 Task: Check the average views per listing of spa in the last 5 years.
Action: Mouse moved to (806, 222)
Screenshot: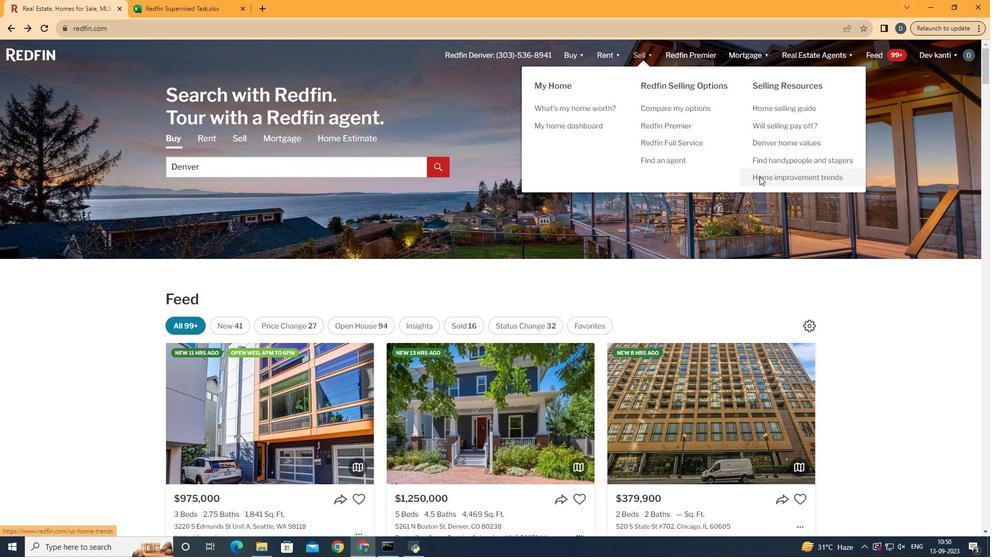 
Action: Mouse pressed left at (806, 222)
Screenshot: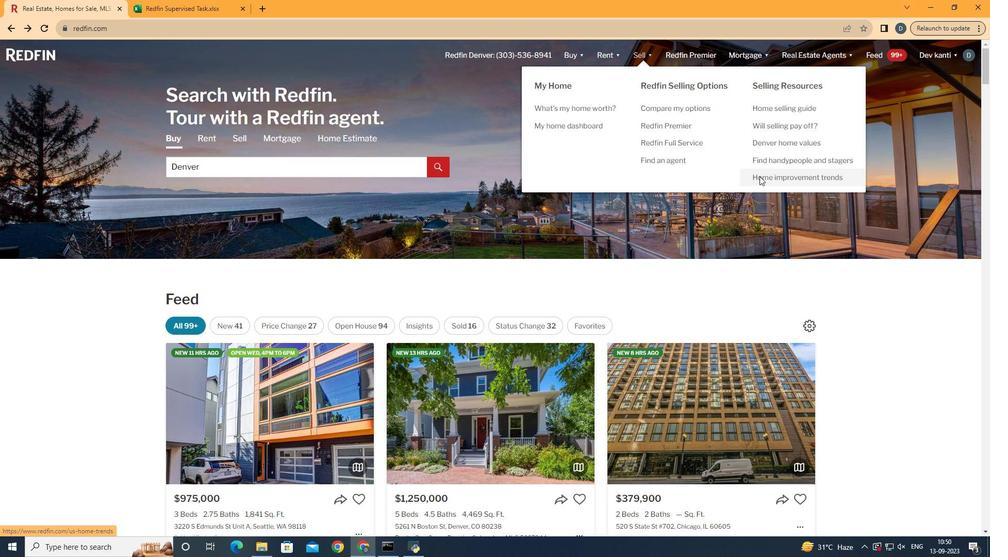 
Action: Mouse moved to (285, 238)
Screenshot: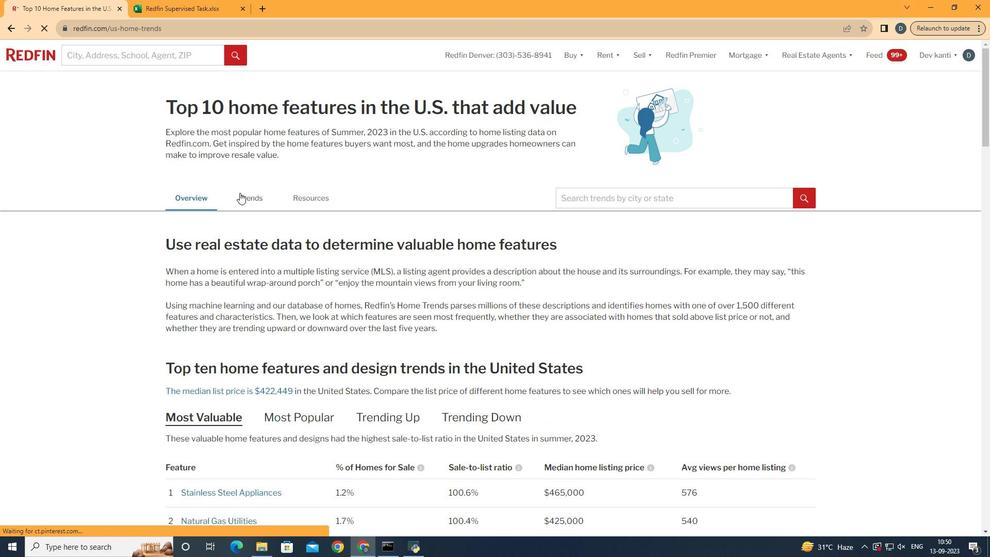 
Action: Mouse pressed left at (285, 238)
Screenshot: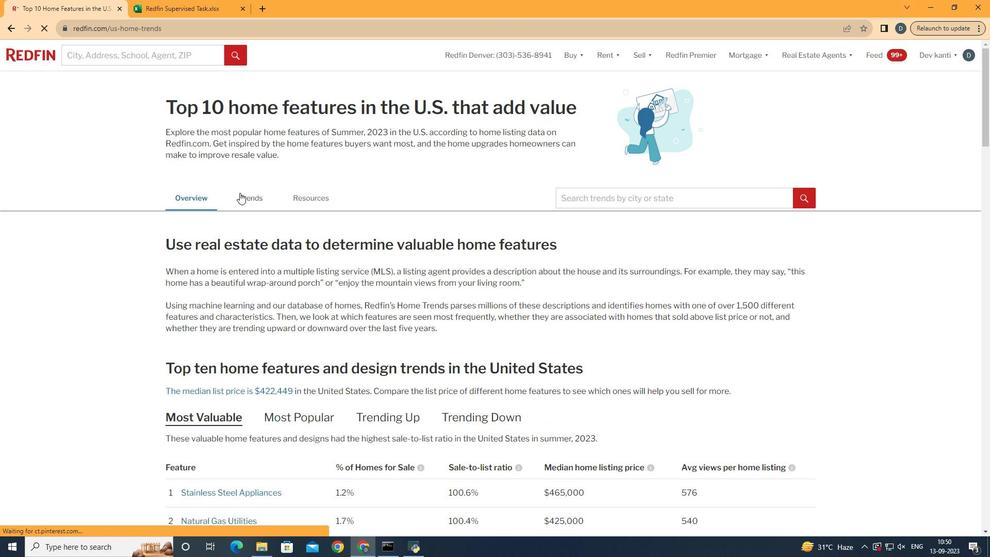 
Action: Mouse moved to (361, 366)
Screenshot: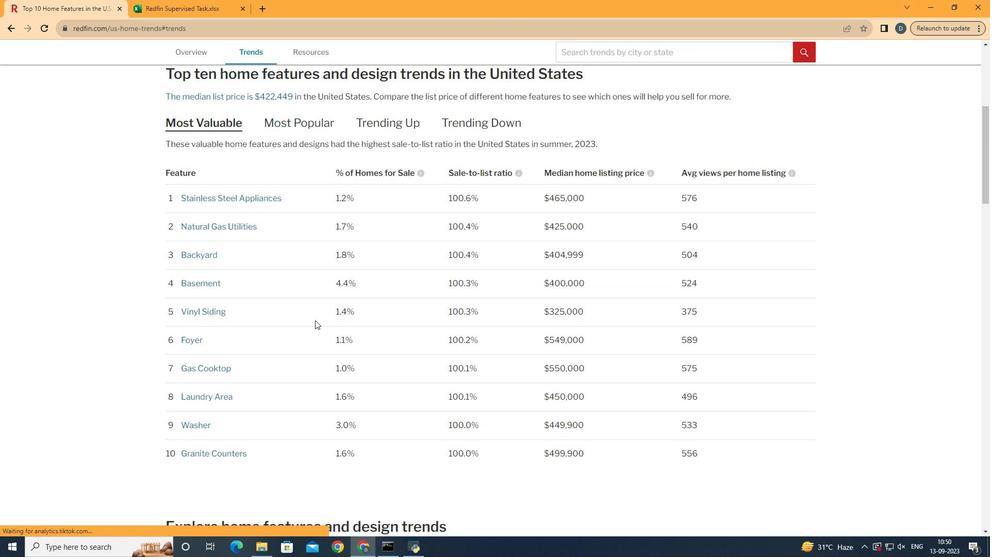 
Action: Mouse scrolled (361, 365) with delta (0, 0)
Screenshot: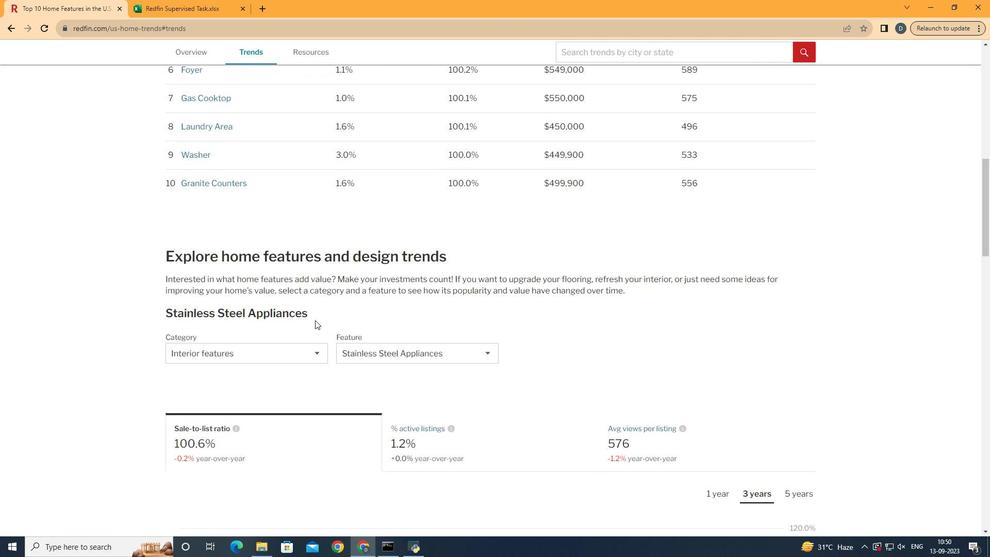 
Action: Mouse scrolled (361, 365) with delta (0, 0)
Screenshot: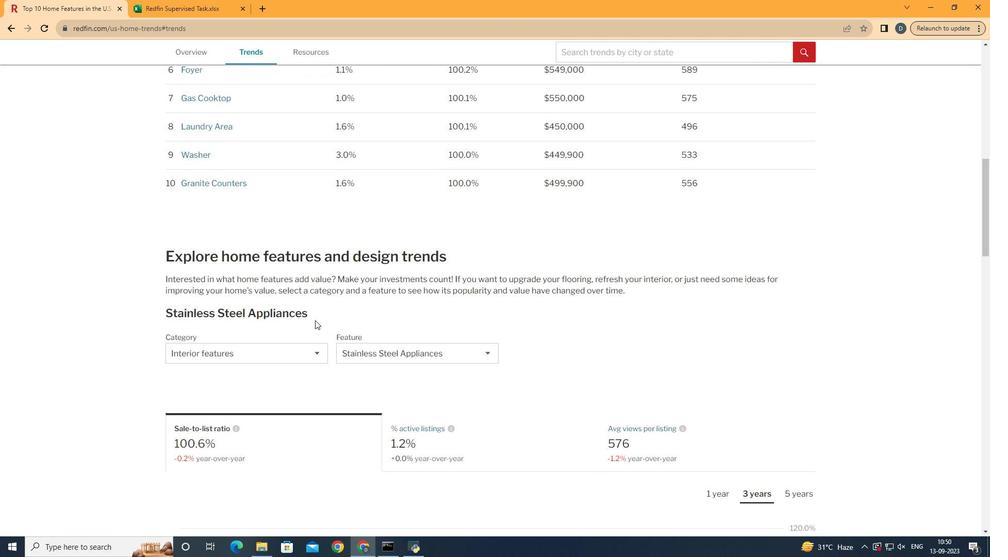 
Action: Mouse scrolled (361, 365) with delta (0, 0)
Screenshot: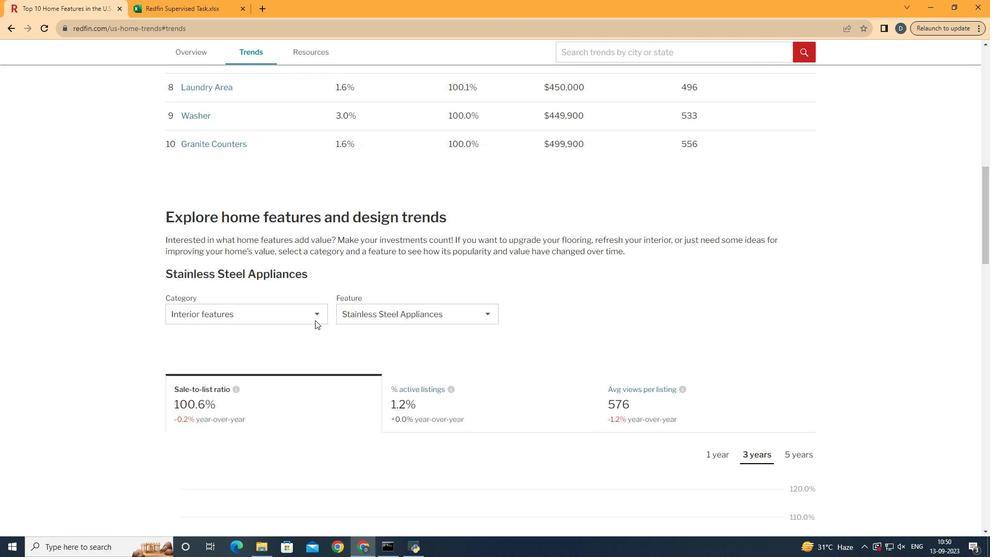 
Action: Mouse scrolled (361, 365) with delta (0, 0)
Screenshot: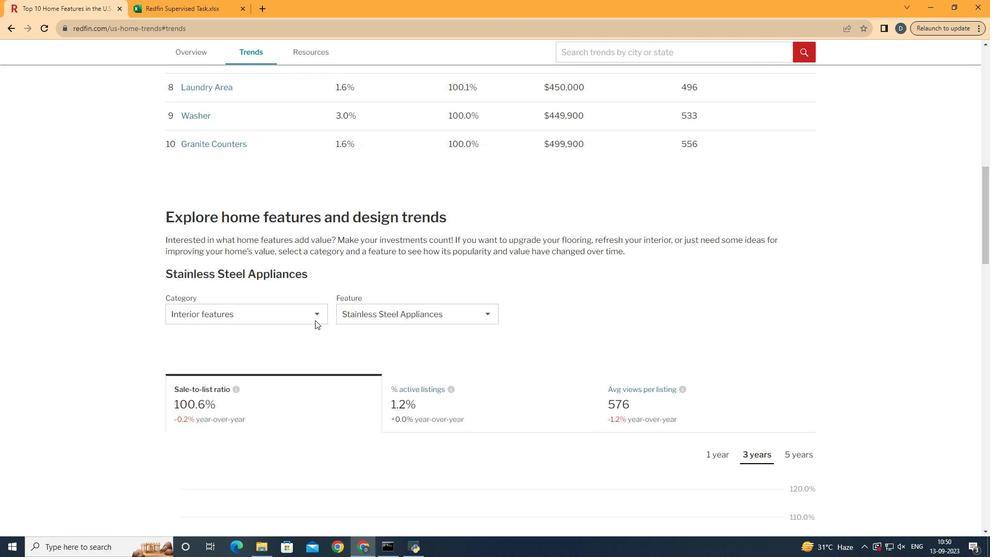 
Action: Mouse scrolled (361, 365) with delta (0, 0)
Screenshot: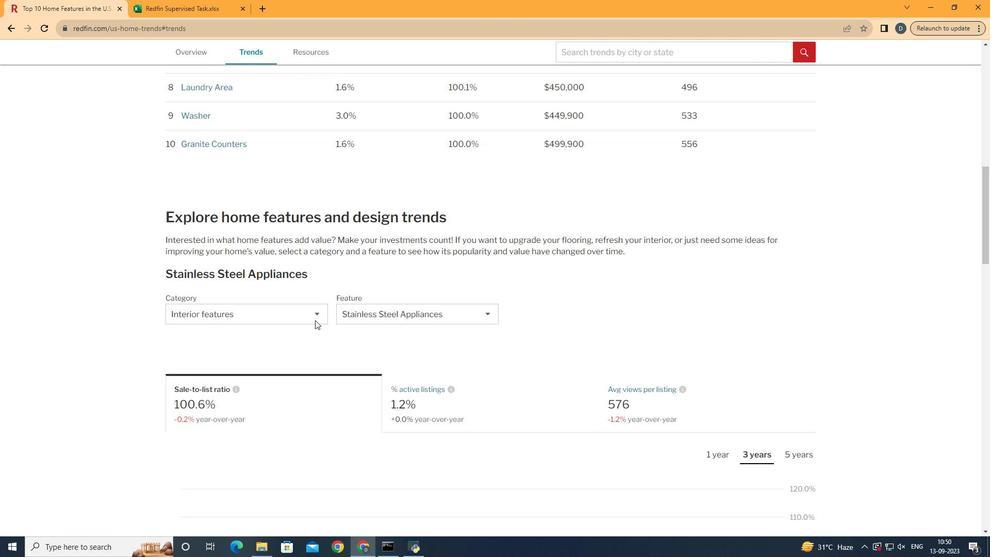 
Action: Mouse scrolled (361, 365) with delta (0, 0)
Screenshot: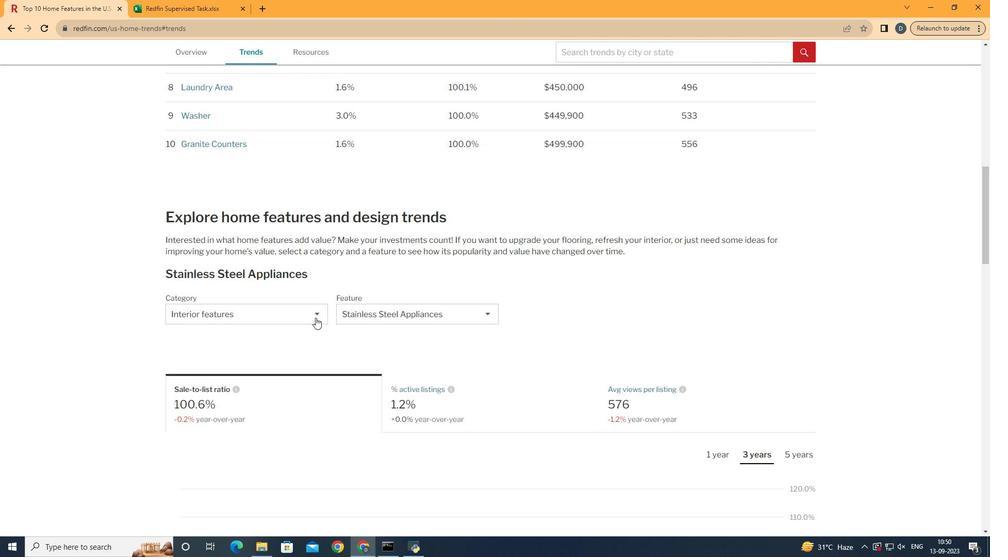 
Action: Mouse moved to (356, 348)
Screenshot: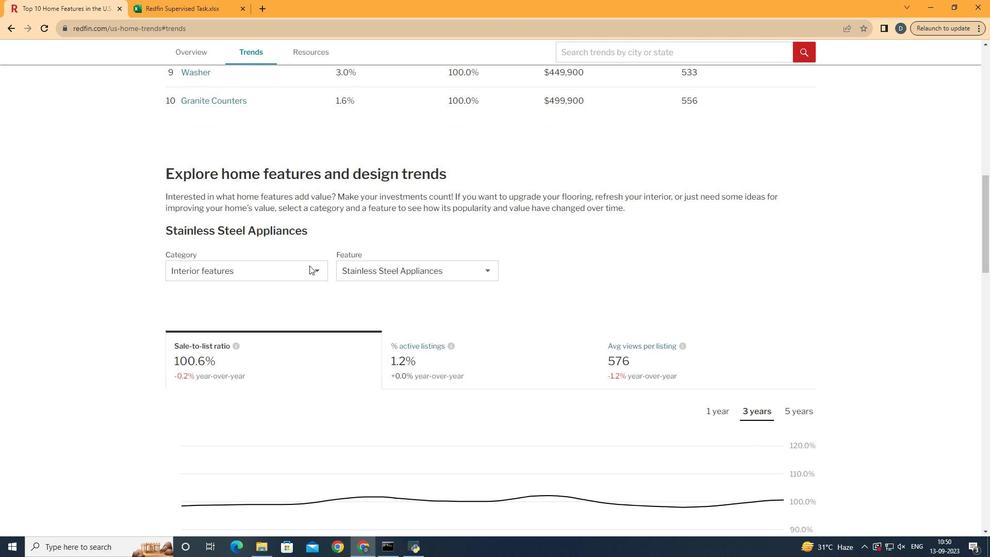 
Action: Mouse scrolled (356, 347) with delta (0, 0)
Screenshot: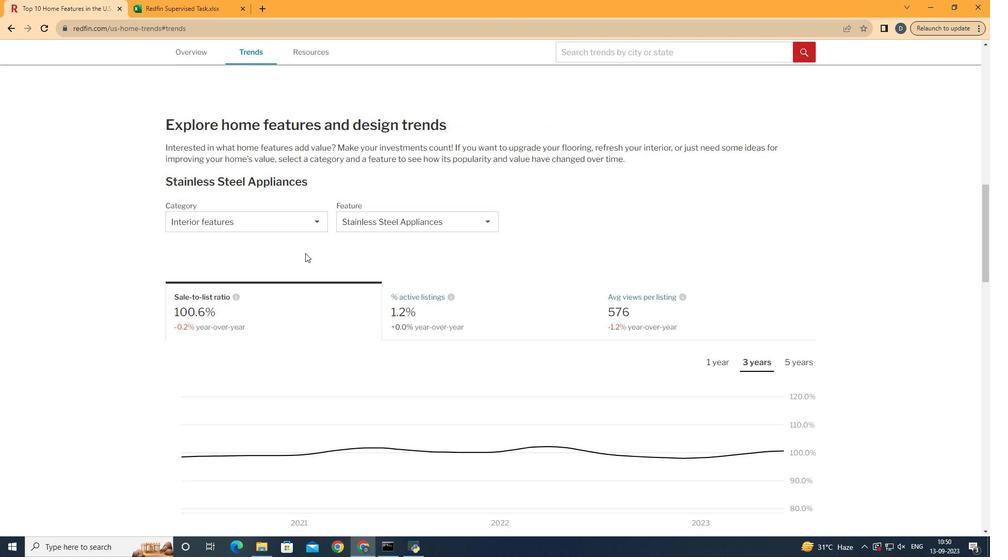 
Action: Mouse moved to (356, 338)
Screenshot: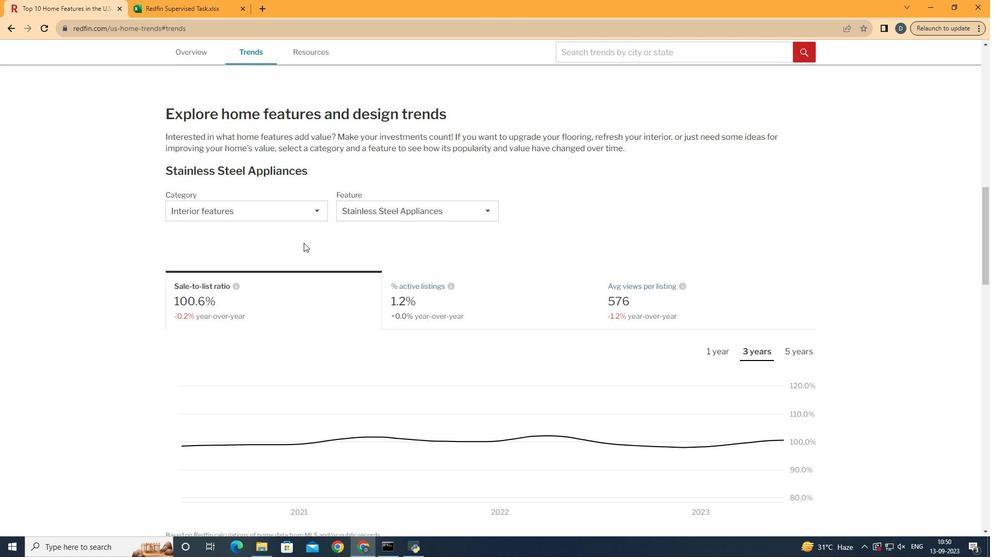 
Action: Mouse scrolled (356, 337) with delta (0, 0)
Screenshot: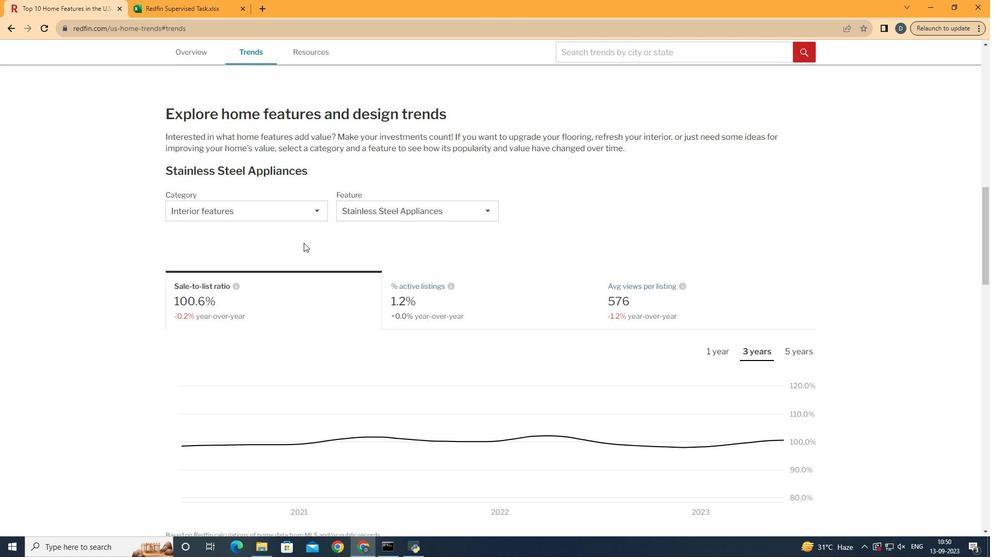 
Action: Mouse moved to (352, 262)
Screenshot: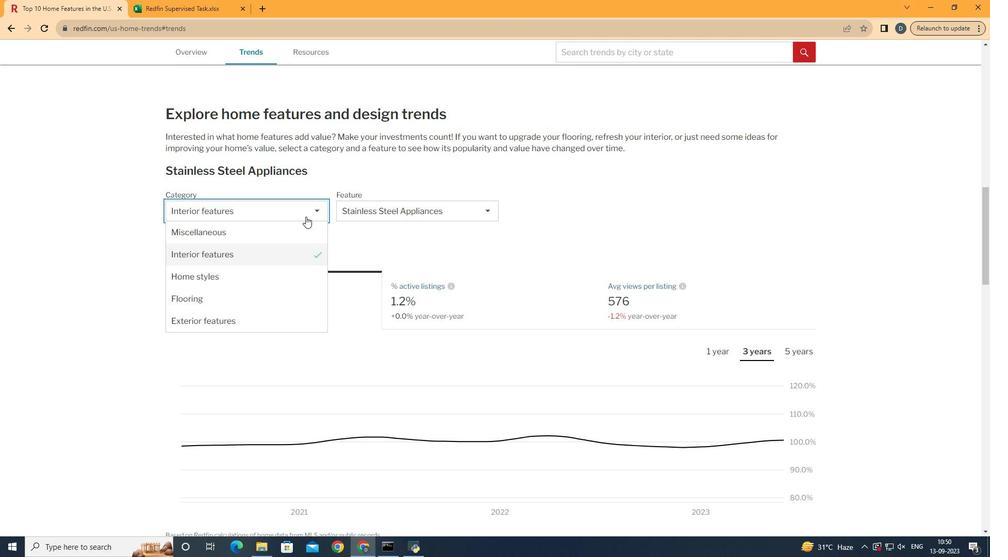 
Action: Mouse pressed left at (352, 262)
Screenshot: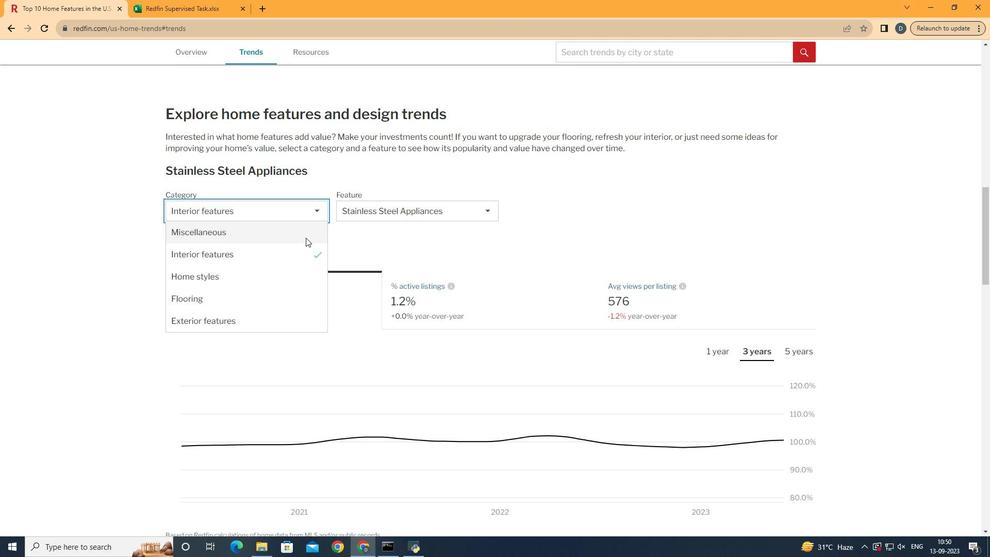 
Action: Mouse moved to (347, 308)
Screenshot: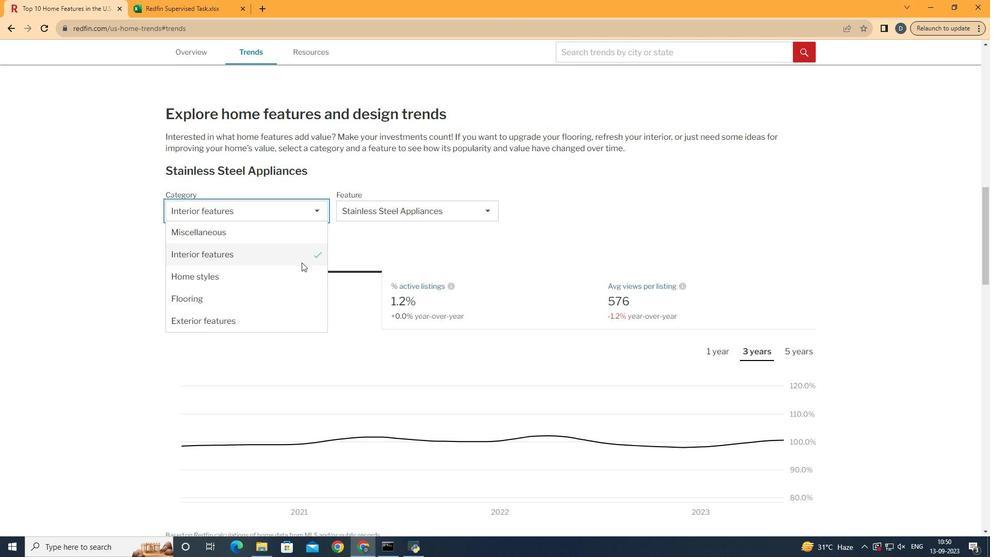 
Action: Mouse pressed left at (347, 308)
Screenshot: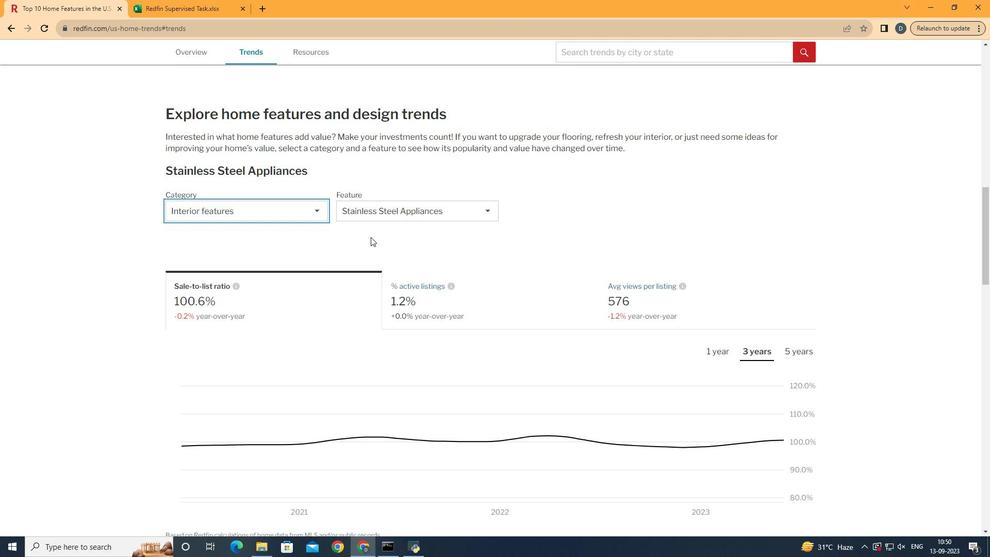 
Action: Mouse moved to (500, 256)
Screenshot: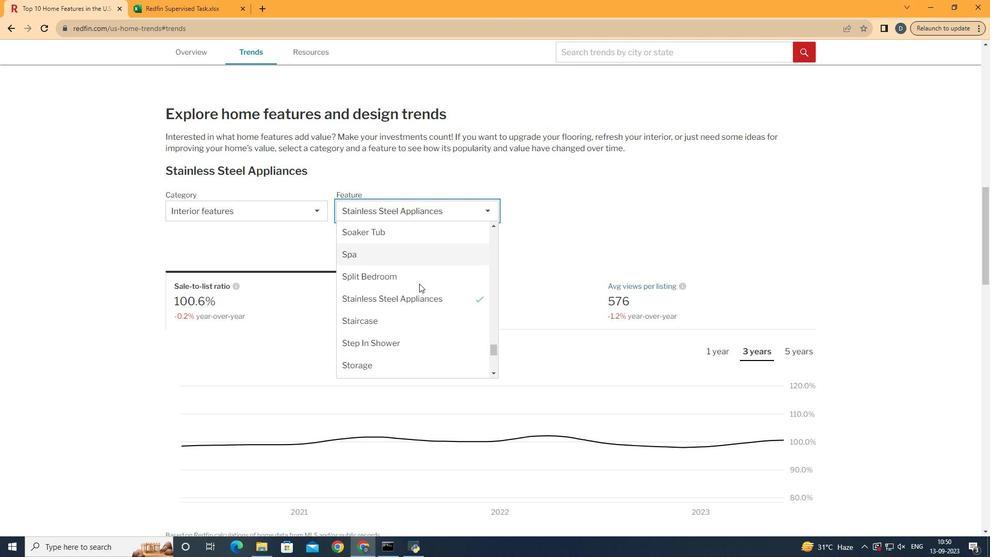 
Action: Mouse pressed left at (500, 256)
Screenshot: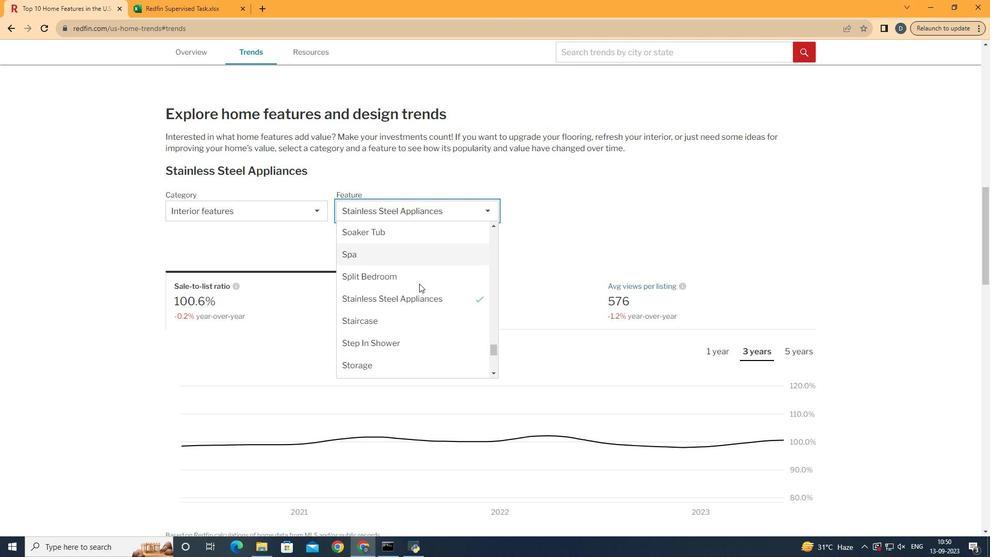 
Action: Mouse moved to (486, 300)
Screenshot: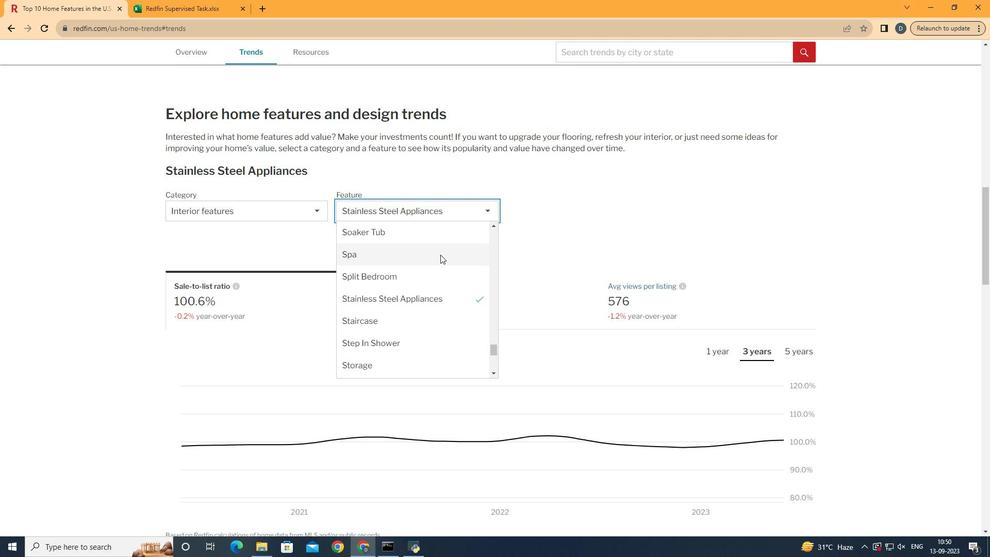 
Action: Mouse pressed left at (486, 300)
Screenshot: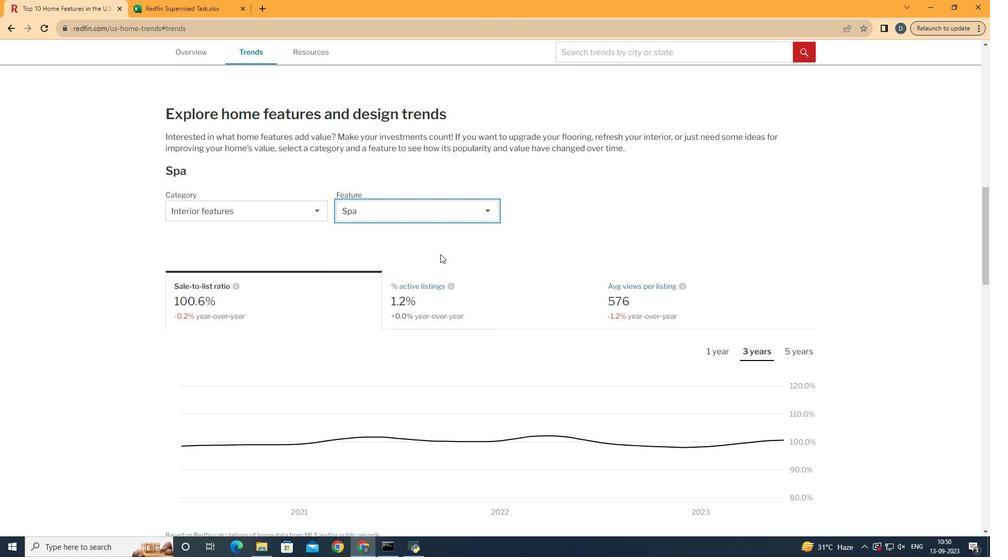 
Action: Mouse moved to (767, 362)
Screenshot: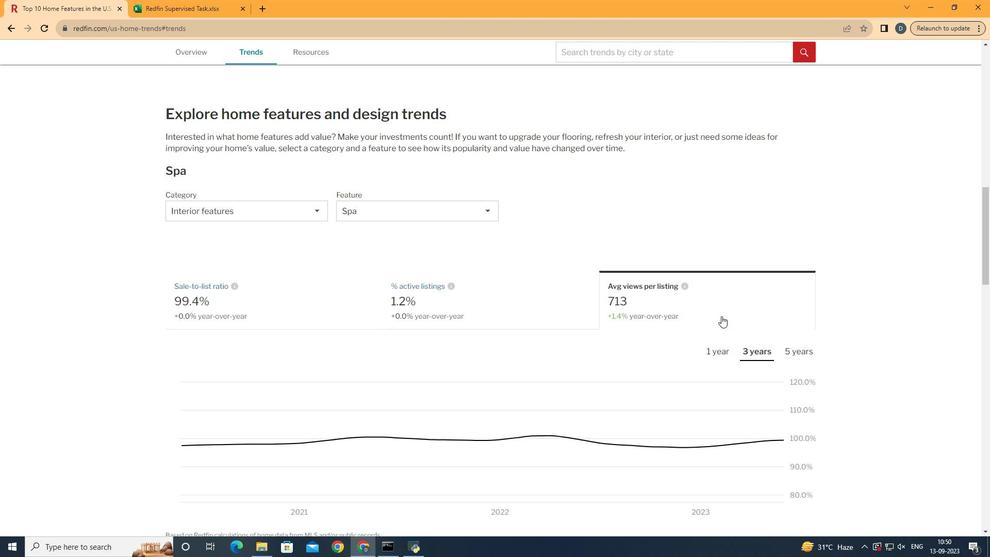 
Action: Mouse pressed left at (767, 362)
Screenshot: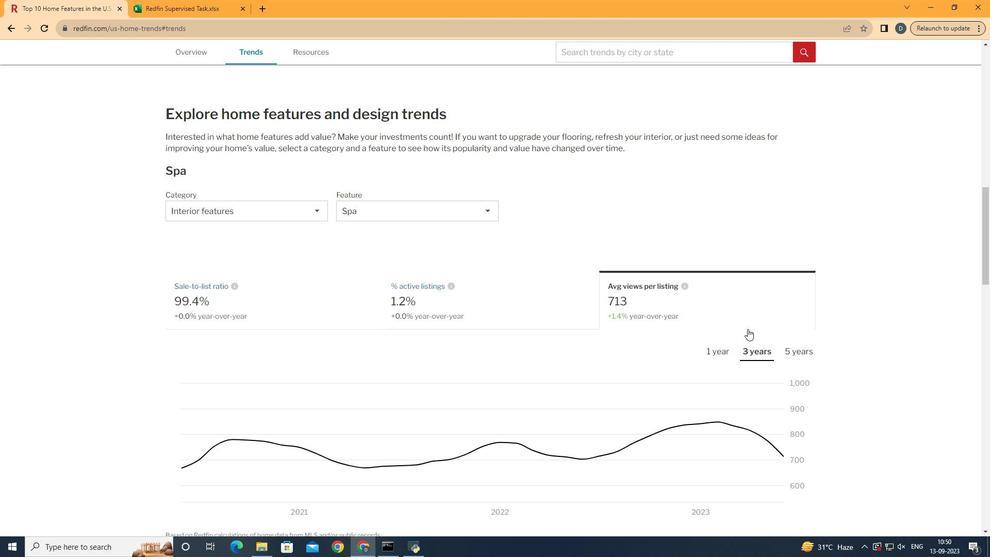 
Action: Mouse moved to (842, 400)
Screenshot: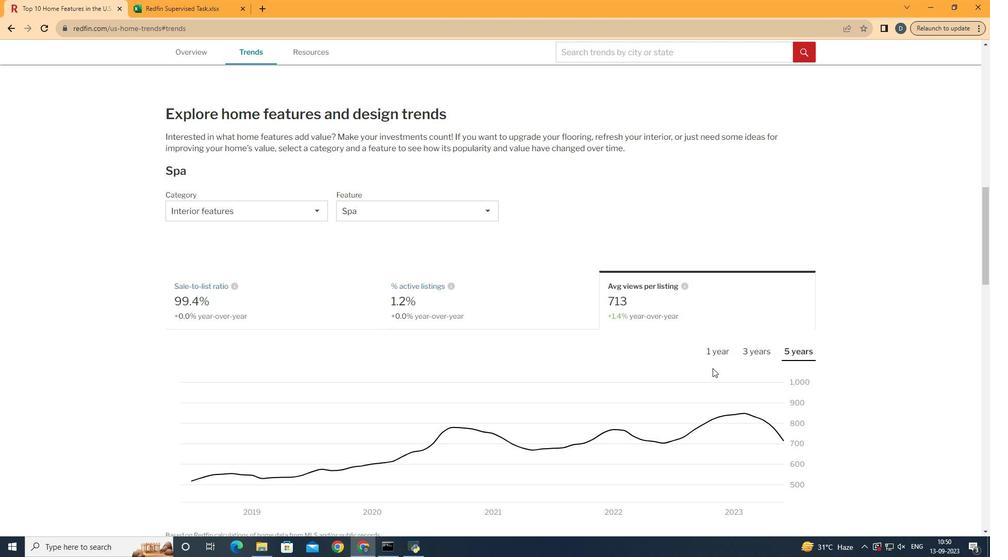 
Action: Mouse pressed left at (842, 400)
Screenshot: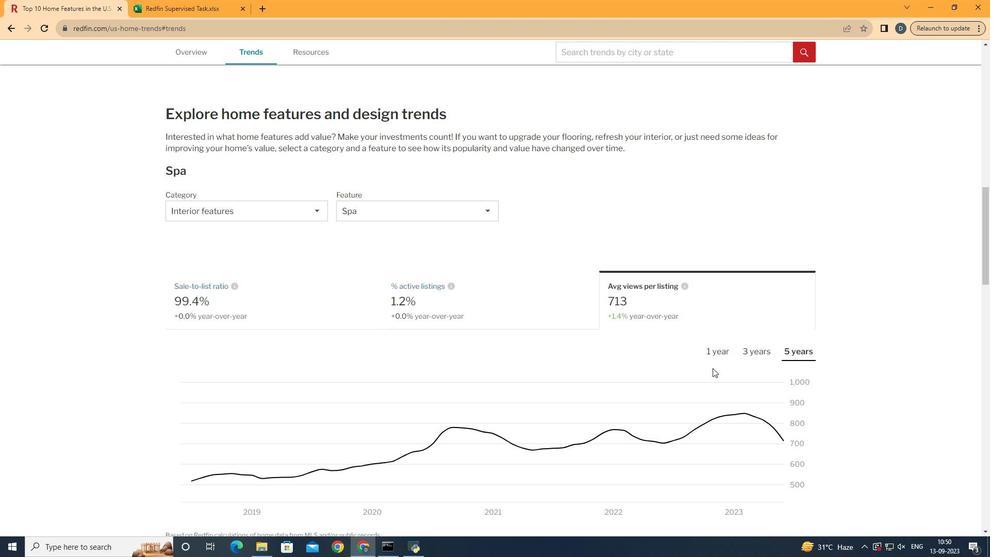 
Action: Mouse moved to (516, 459)
Screenshot: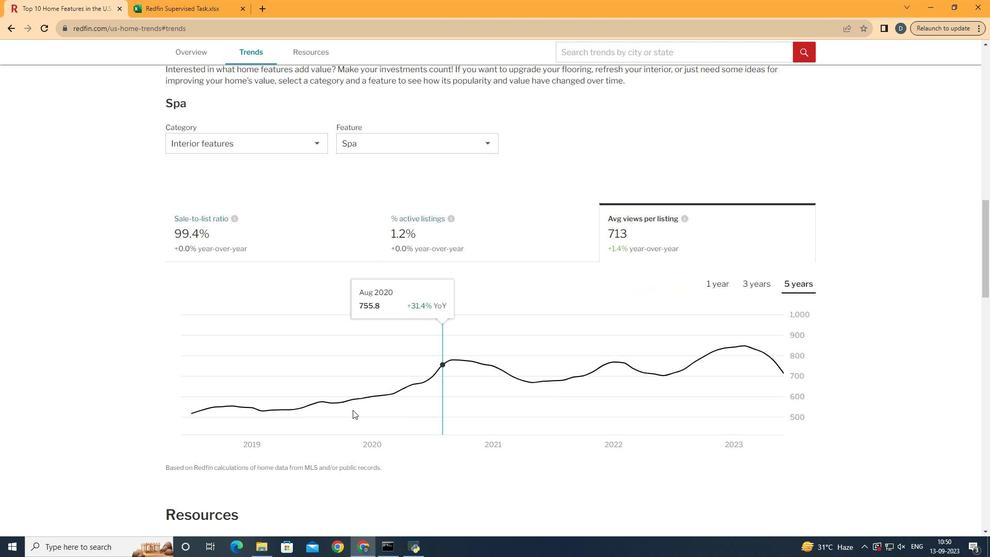 
Action: Mouse scrolled (516, 459) with delta (0, 0)
Screenshot: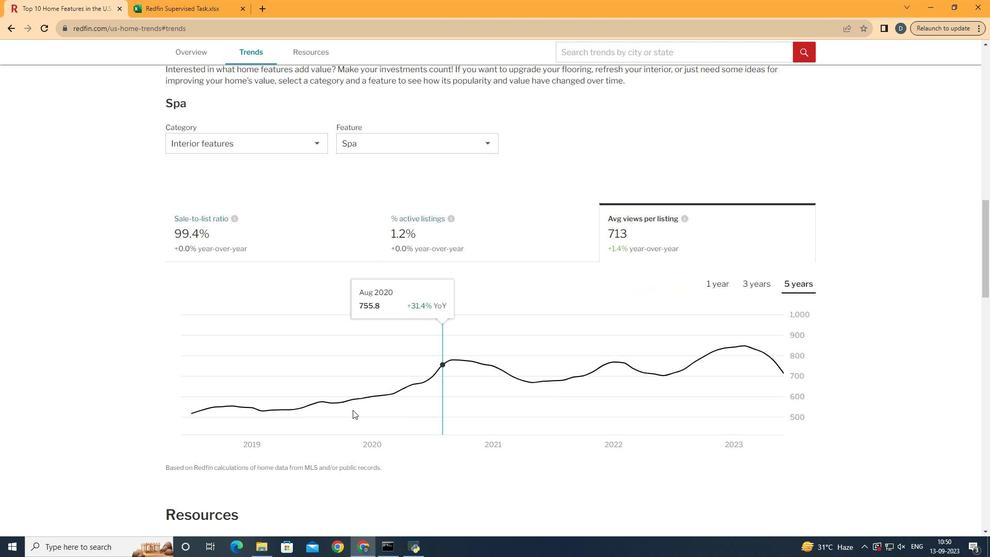 
Action: Mouse moved to (497, 459)
Screenshot: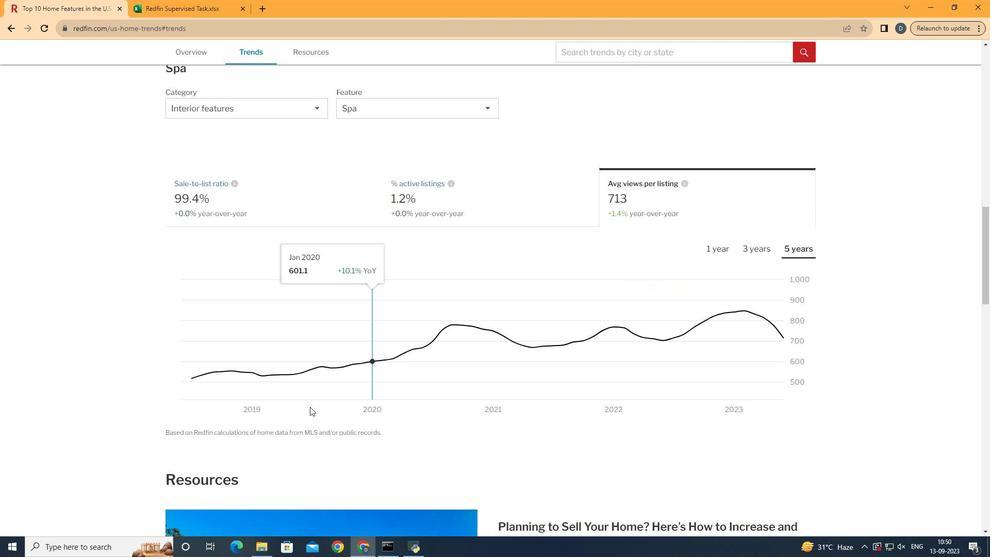 
Action: Mouse scrolled (497, 459) with delta (0, 0)
Screenshot: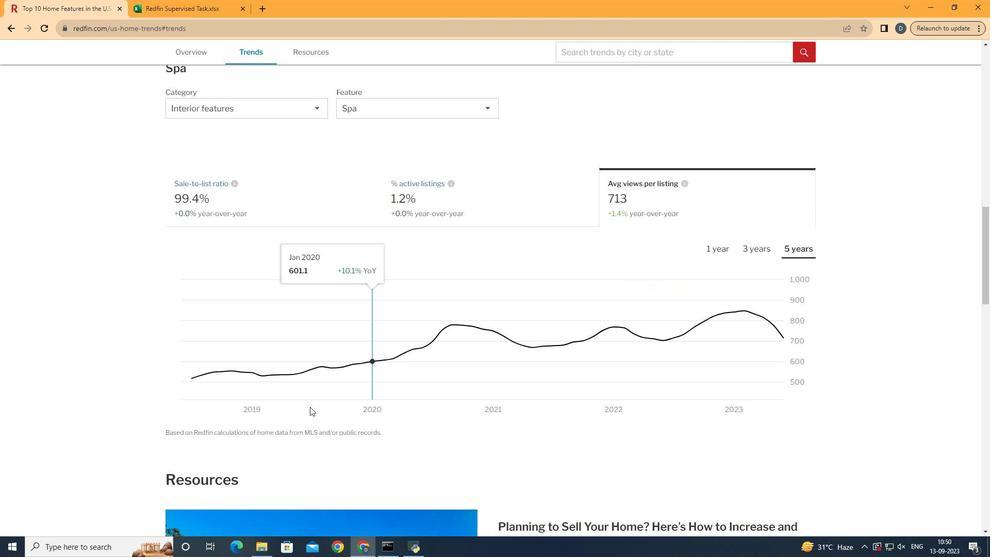 
Action: Mouse moved to (845, 386)
Screenshot: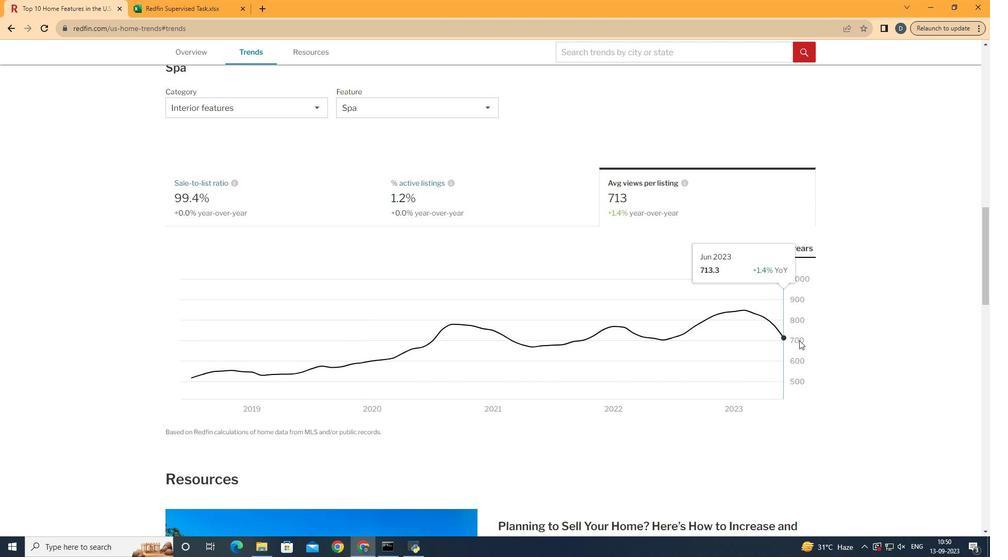 
